 Task: Create List Multivariate Testing in Board DevOps Tools and Techniques to Workspace Call Center Services. Create List Usability Testing in Board Content Audit and Strategy Review to Workspace Call Center Services. Create List User Research in Board Sales Territory Management and Optimization to Workspace Call Center Services
Action: Mouse moved to (95, 372)
Screenshot: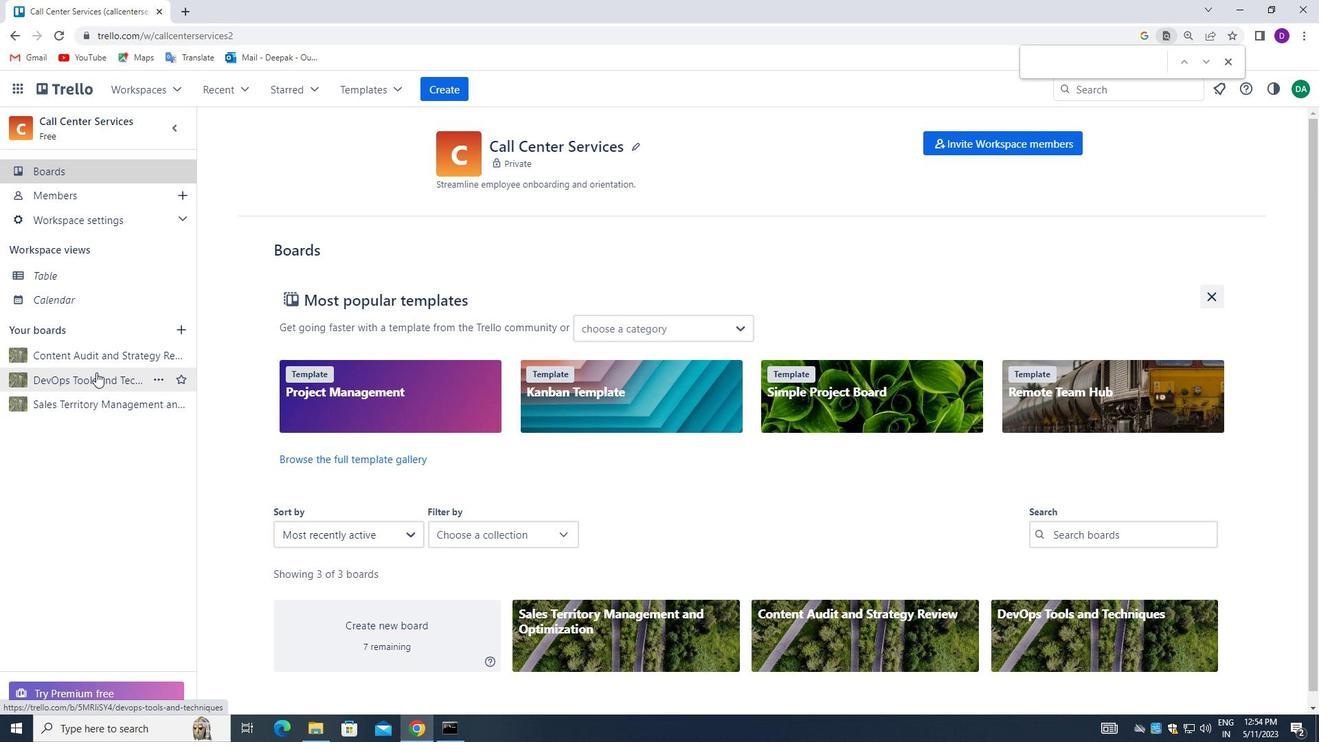 
Action: Mouse pressed left at (95, 372)
Screenshot: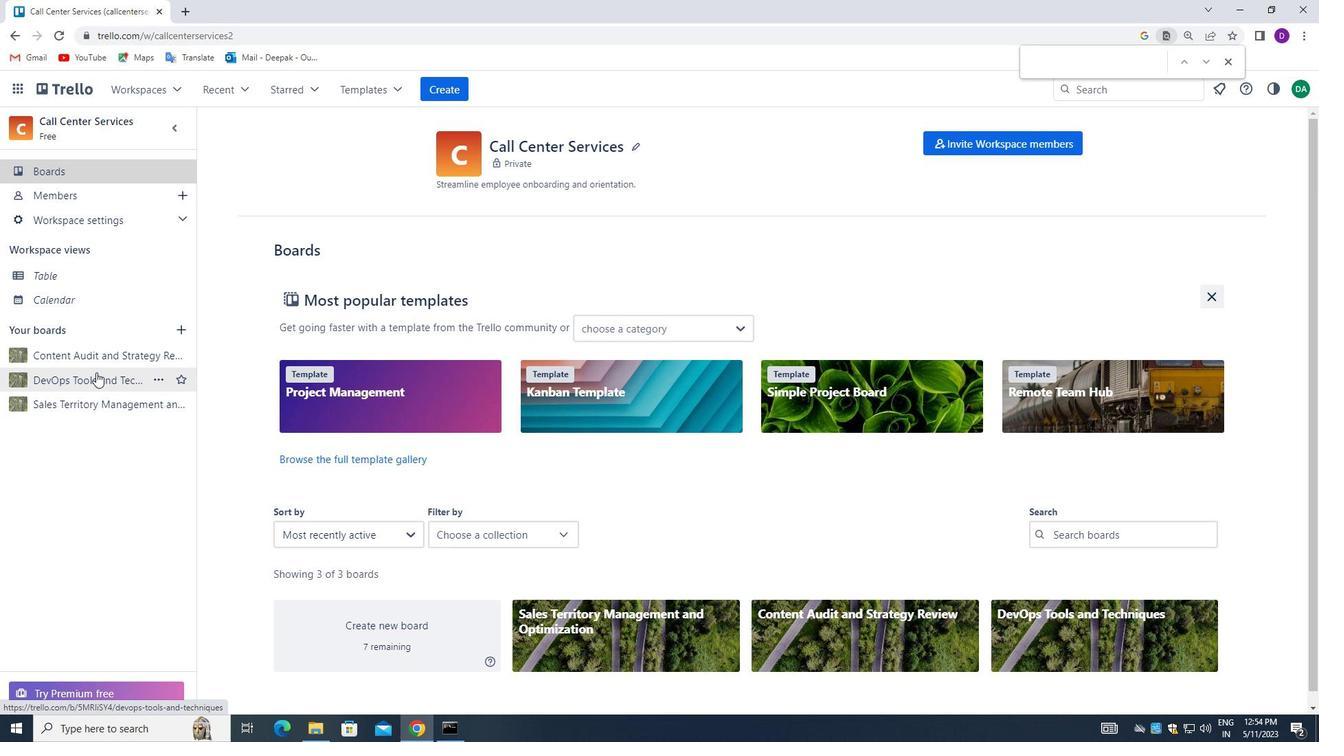 
Action: Mouse moved to (252, 172)
Screenshot: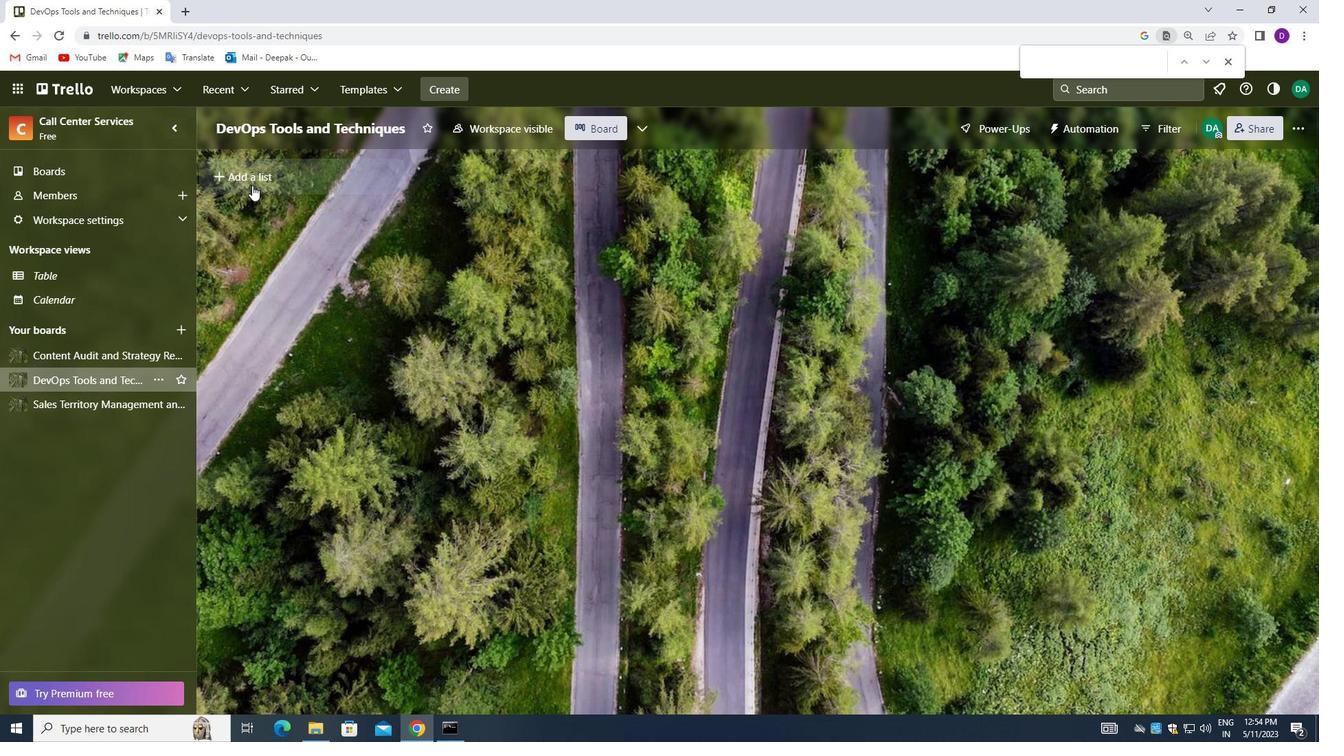 
Action: Mouse pressed left at (252, 172)
Screenshot: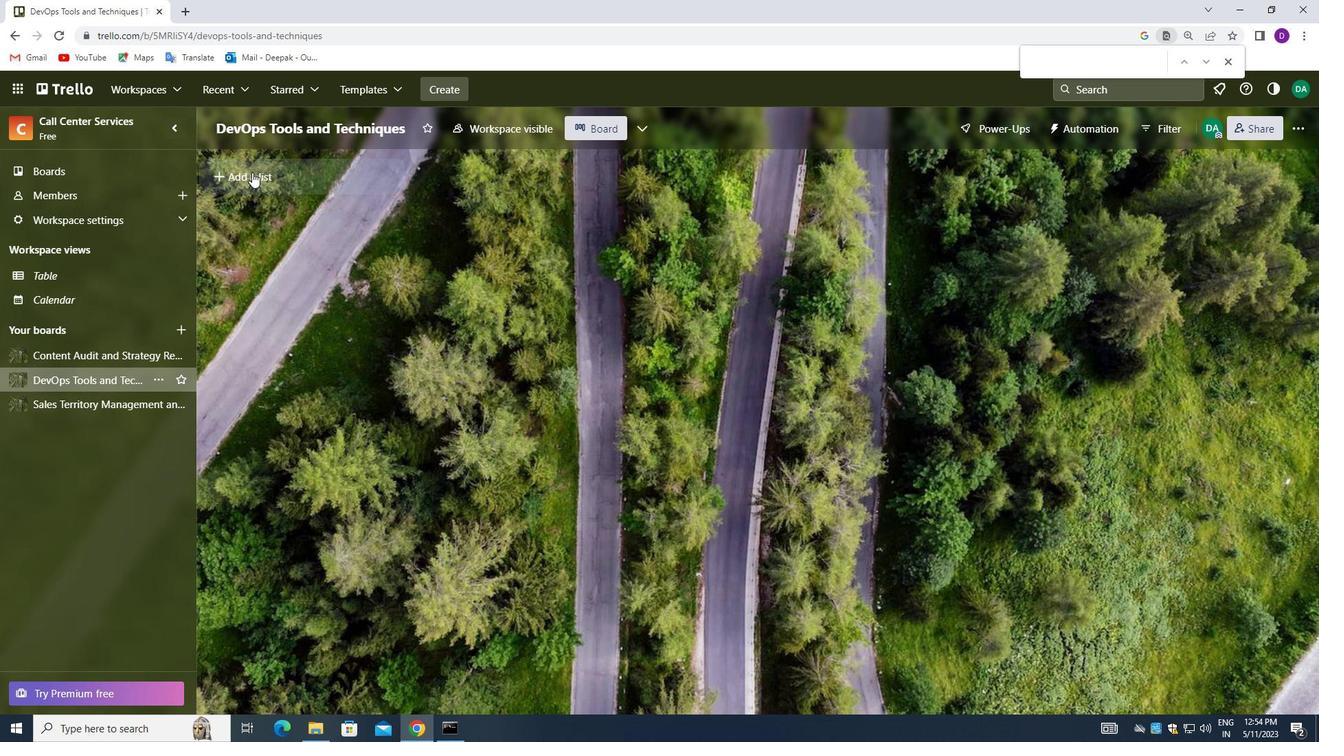 
Action: Mouse moved to (250, 175)
Screenshot: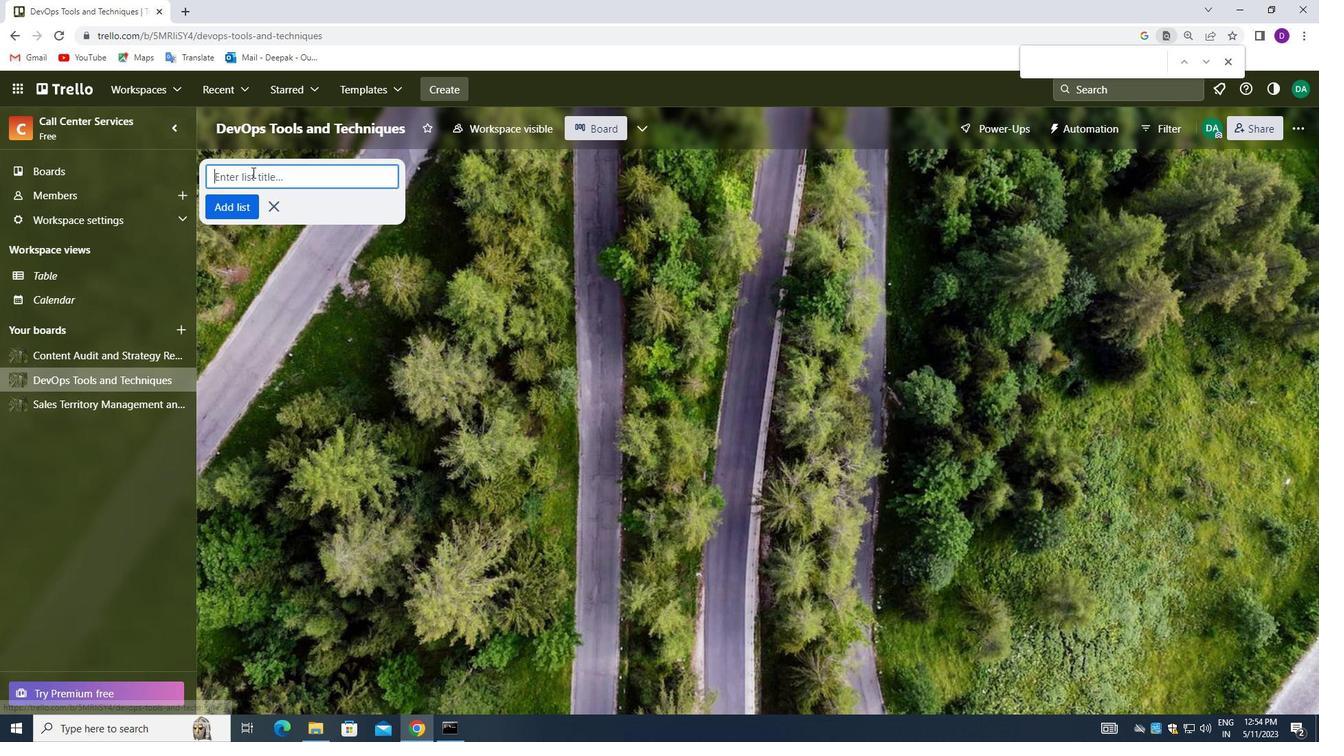 
Action: Mouse pressed left at (250, 175)
Screenshot: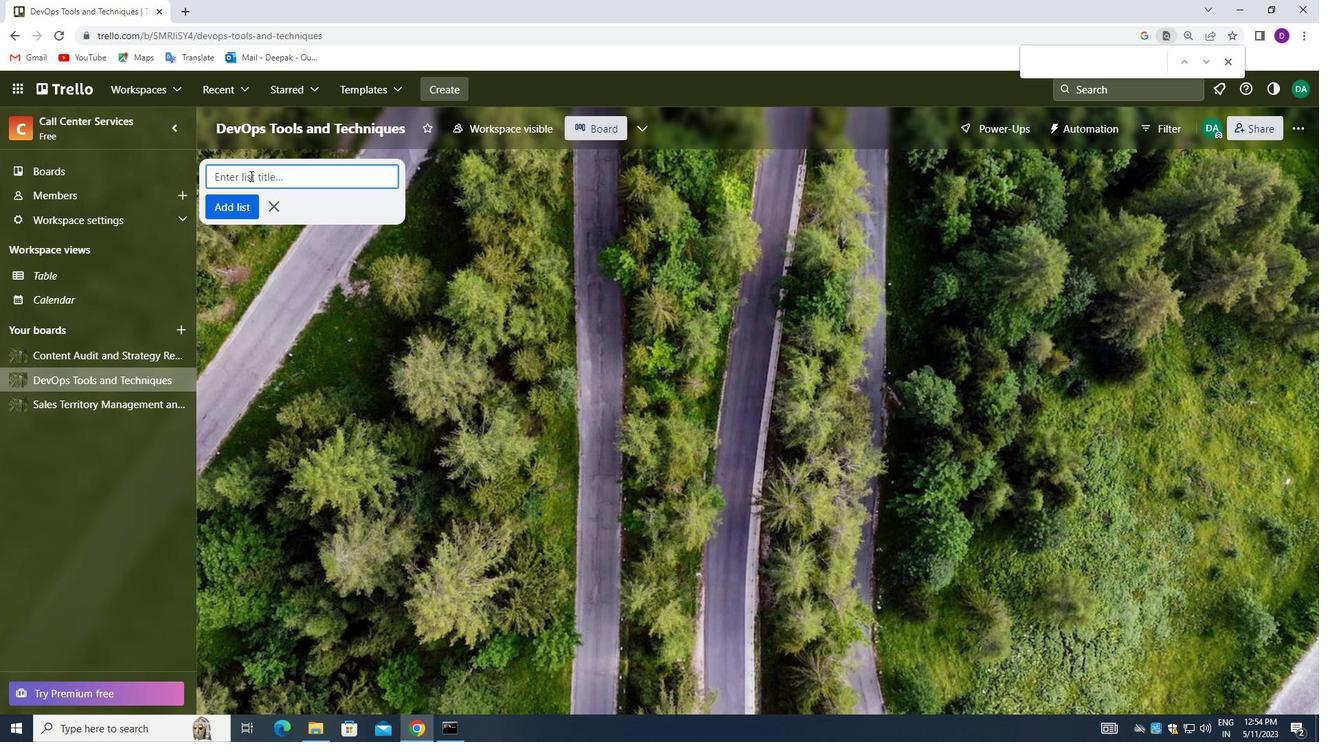 
Action: Mouse moved to (299, 340)
Screenshot: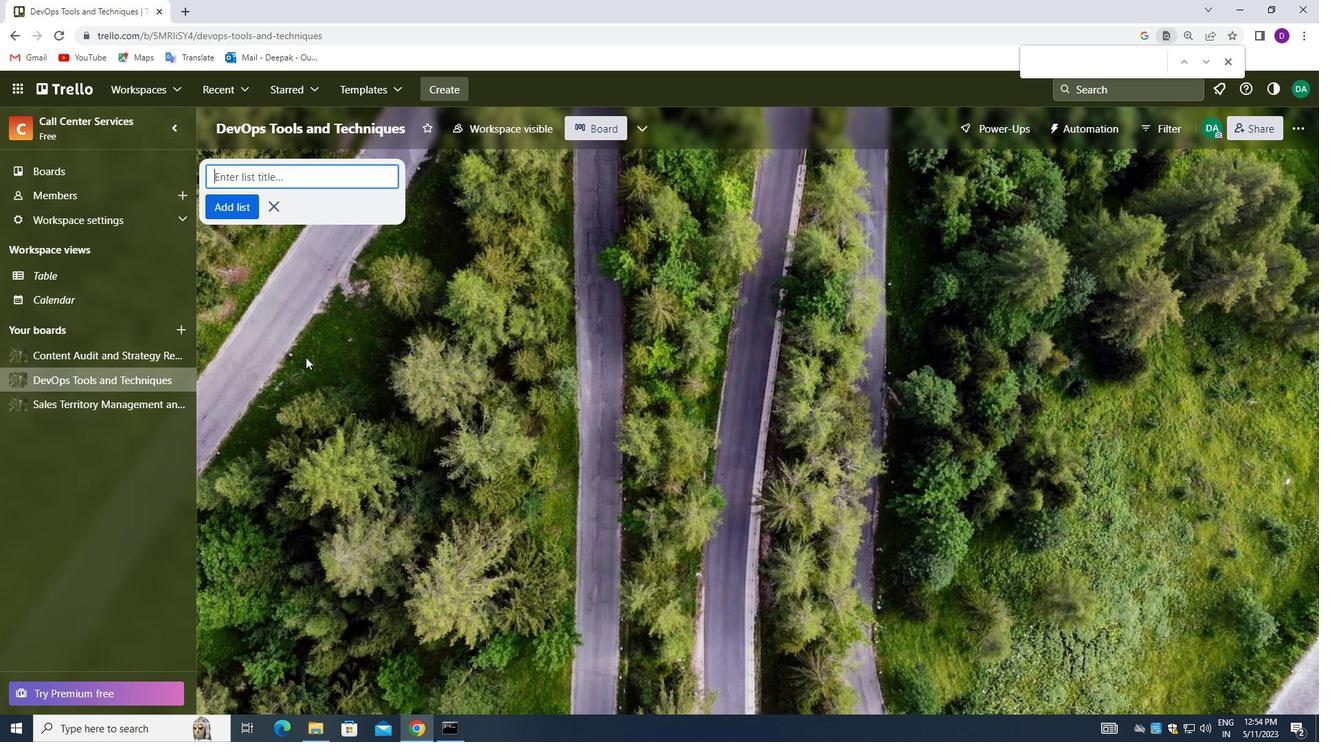 
Action: Key pressed <Key.shift>MULTIVARIATE<Key.space><Key.shift_r>TESTING
Screenshot: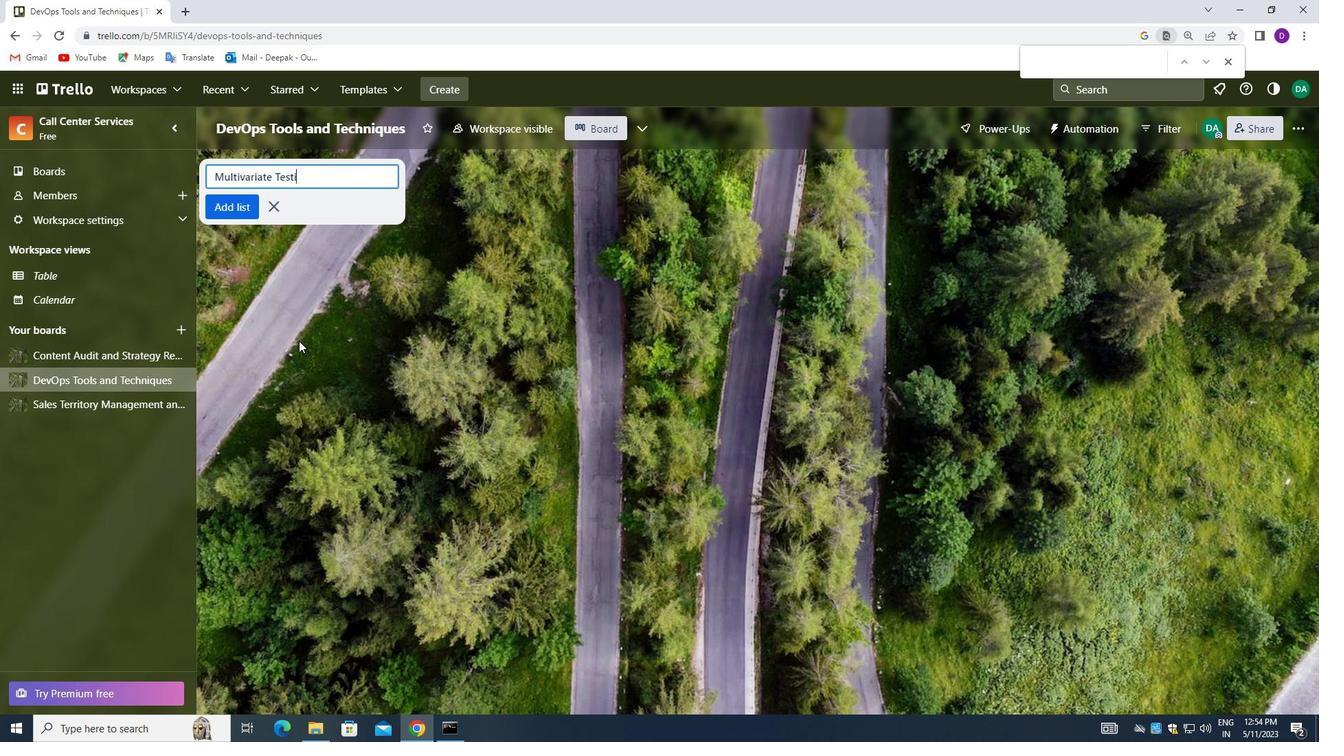 
Action: Mouse moved to (227, 206)
Screenshot: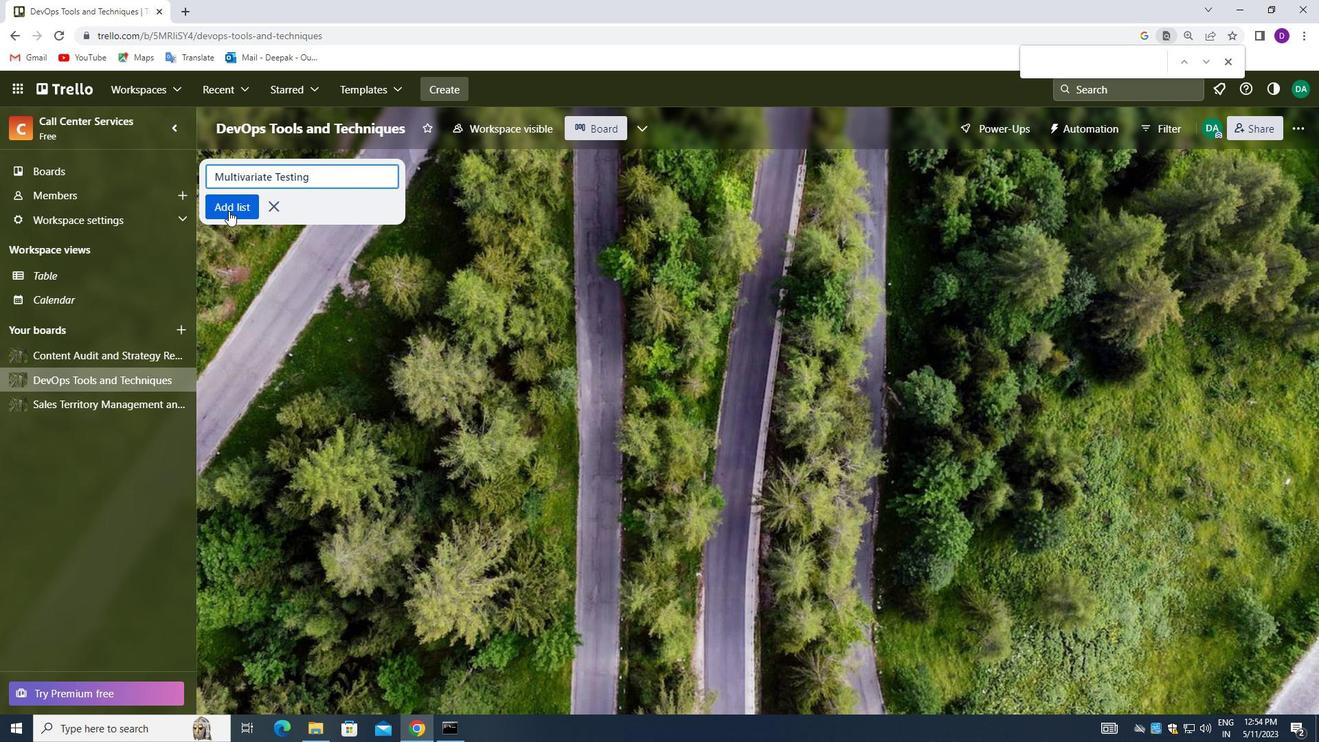 
Action: Mouse pressed left at (227, 206)
Screenshot: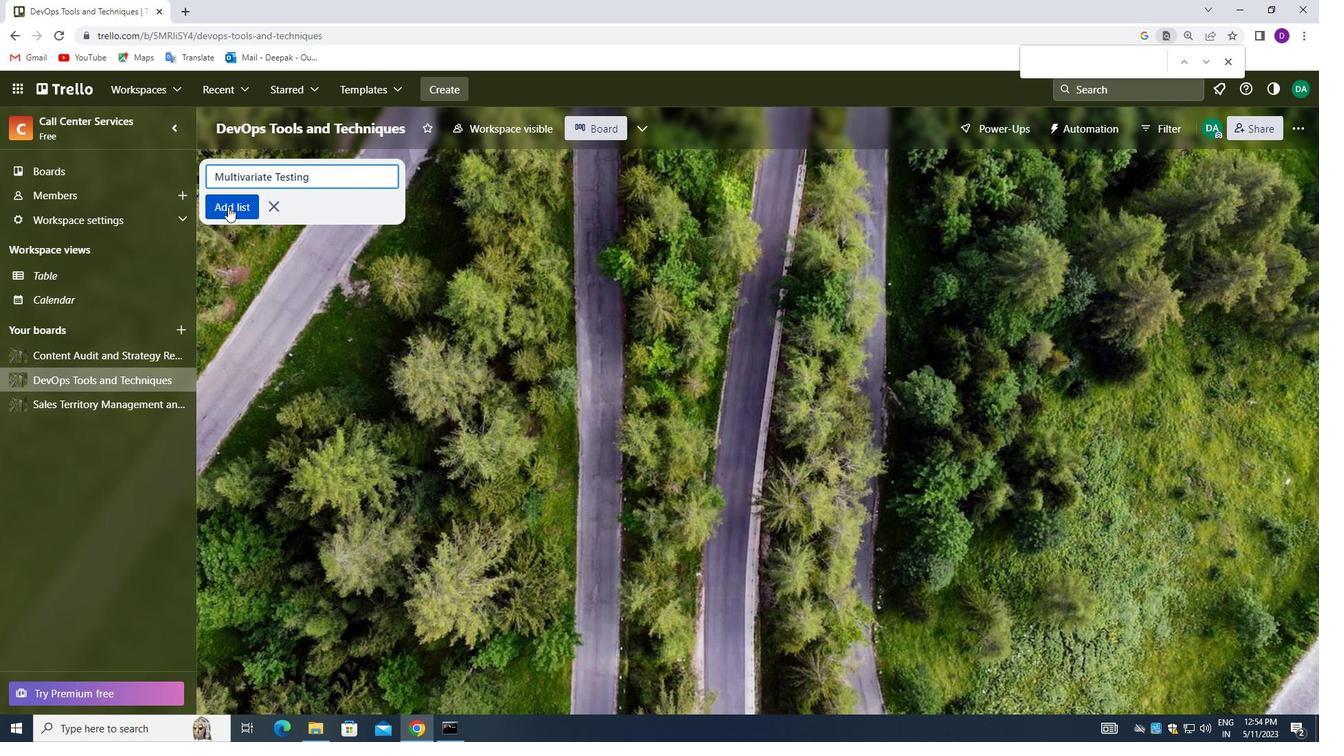 
Action: Mouse moved to (87, 356)
Screenshot: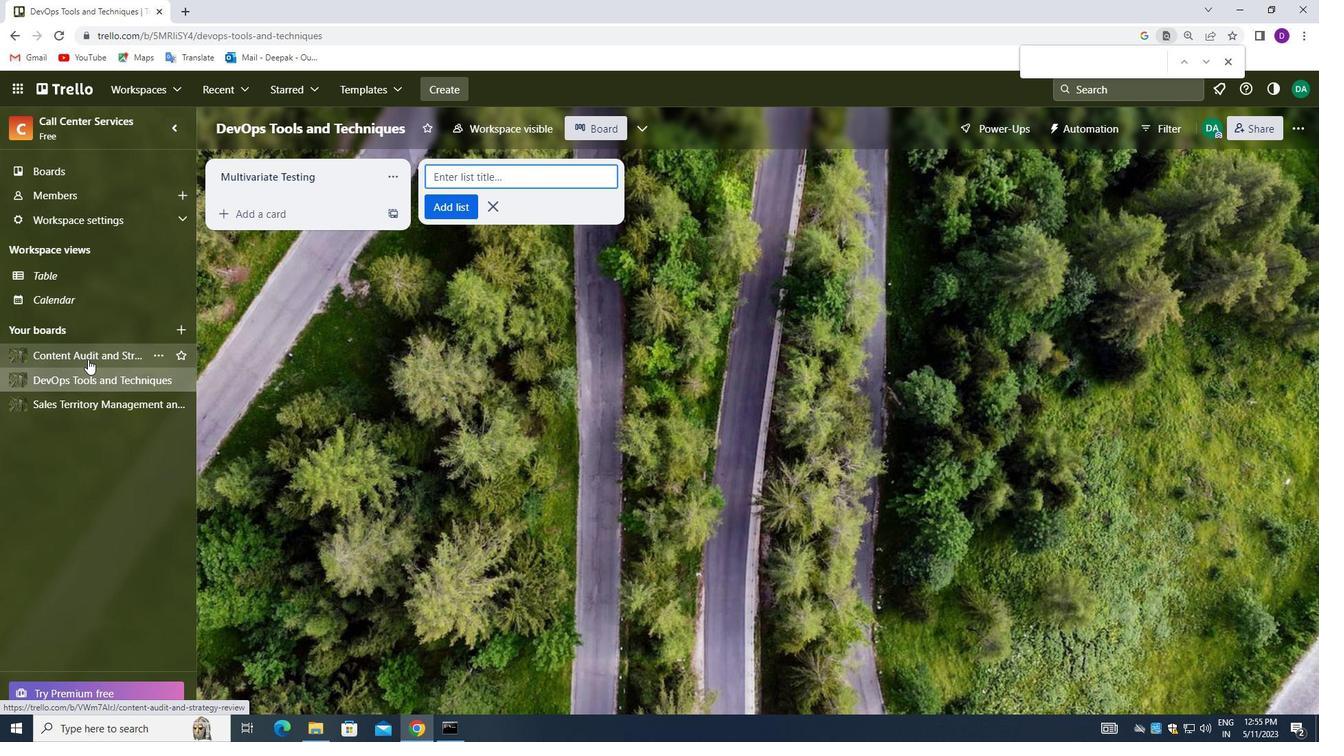 
Action: Mouse pressed left at (87, 356)
Screenshot: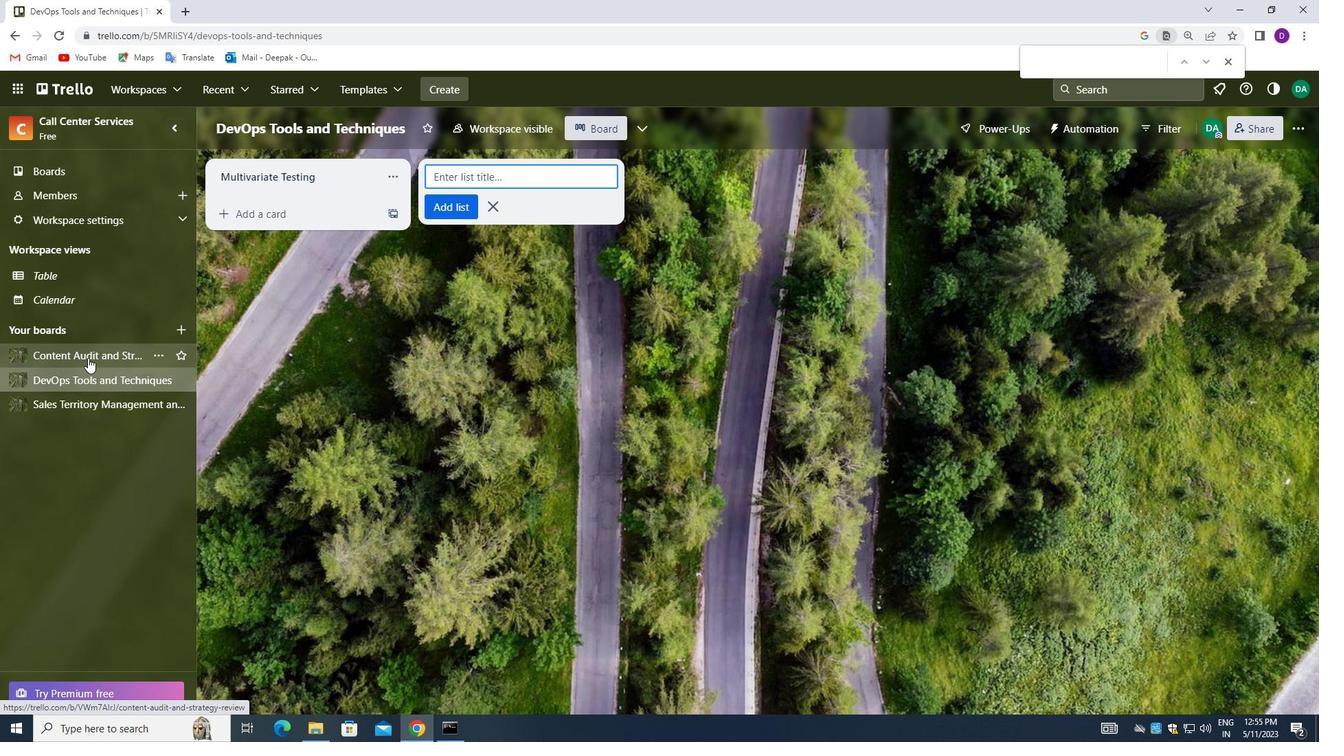 
Action: Mouse moved to (268, 175)
Screenshot: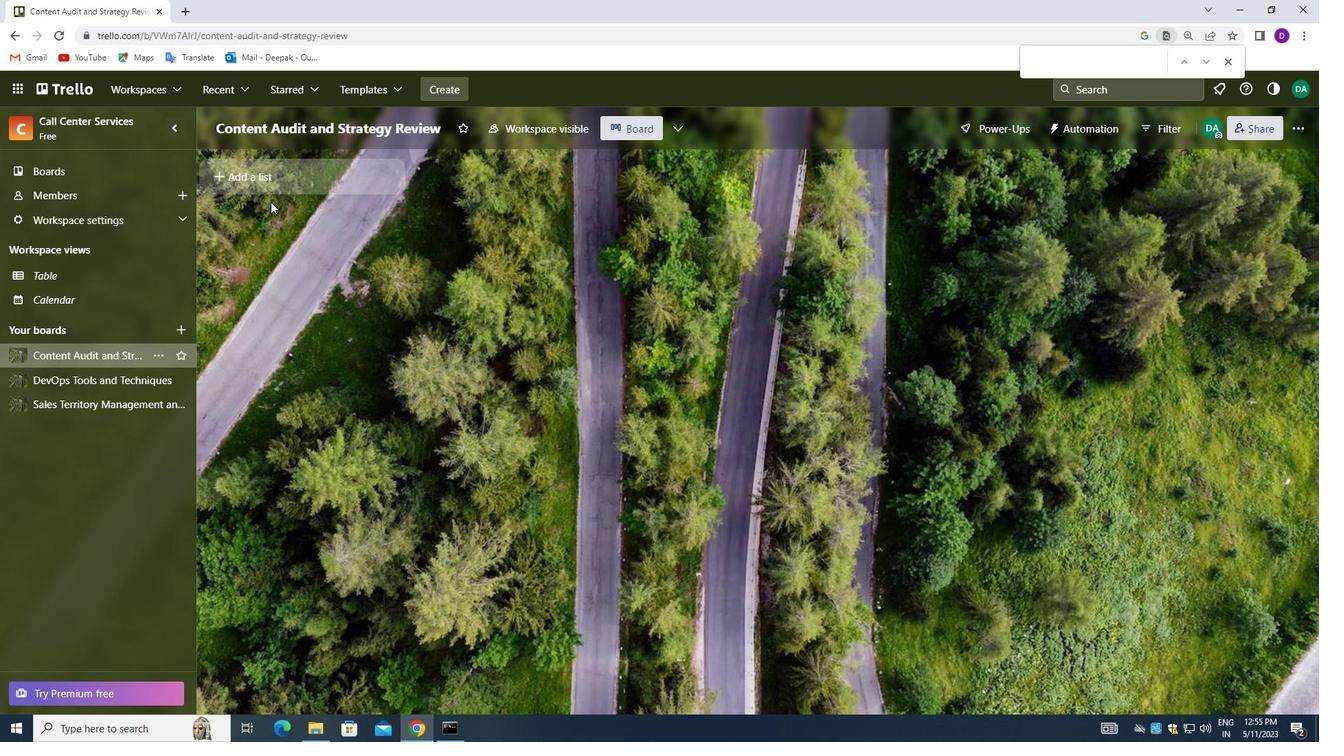 
Action: Mouse pressed left at (268, 175)
Screenshot: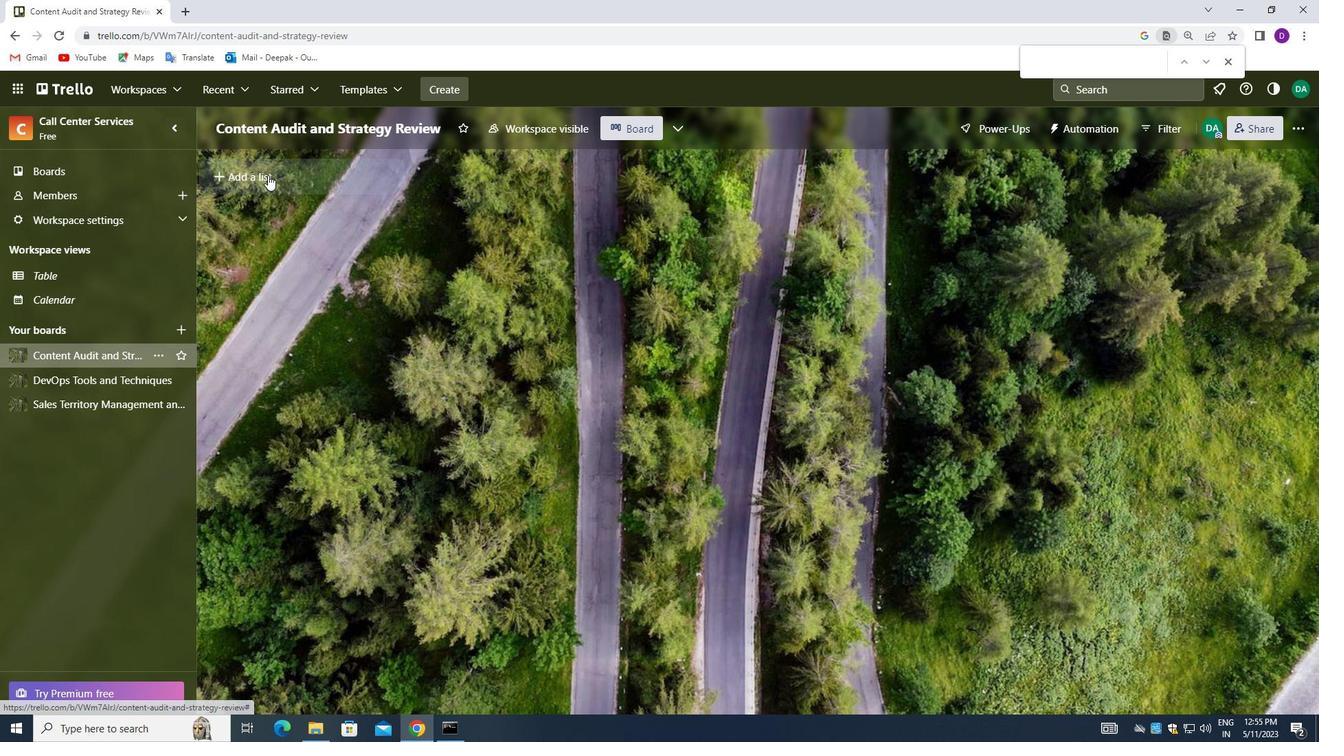 
Action: Mouse moved to (267, 175)
Screenshot: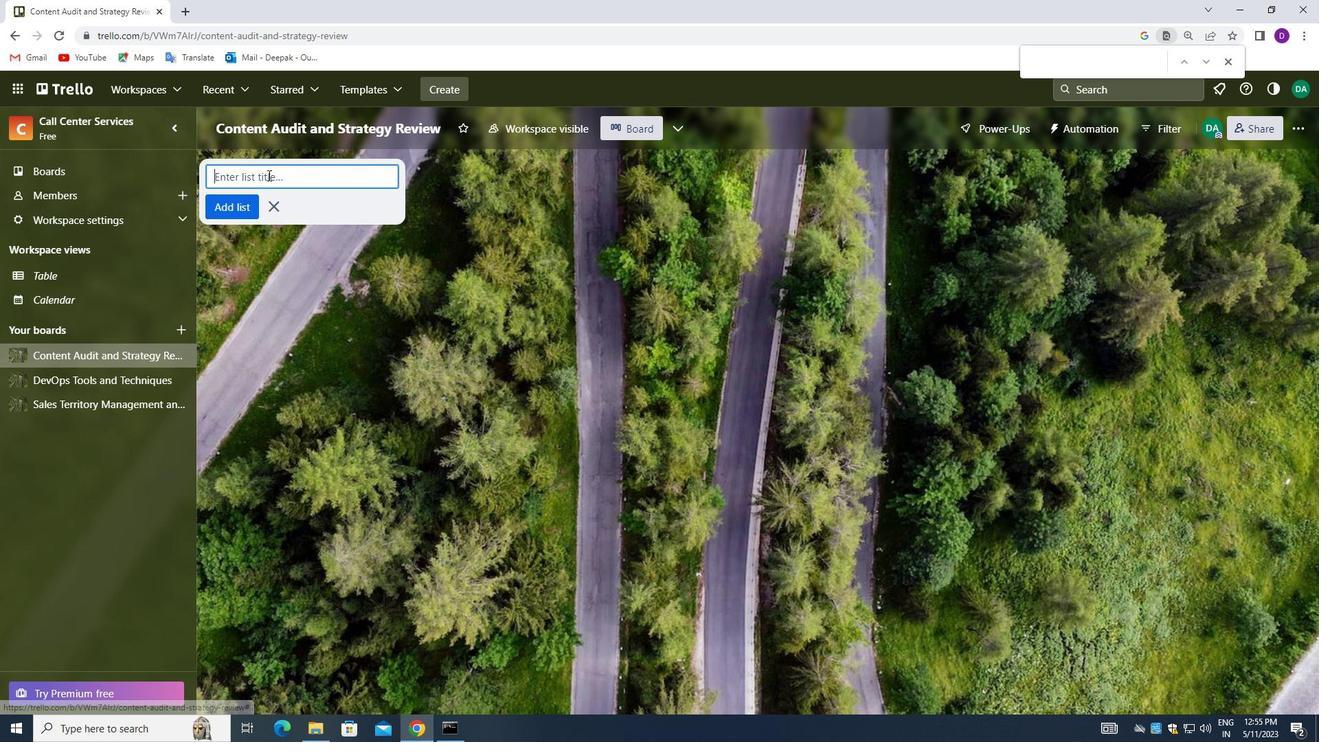 
Action: Mouse pressed left at (267, 175)
Screenshot: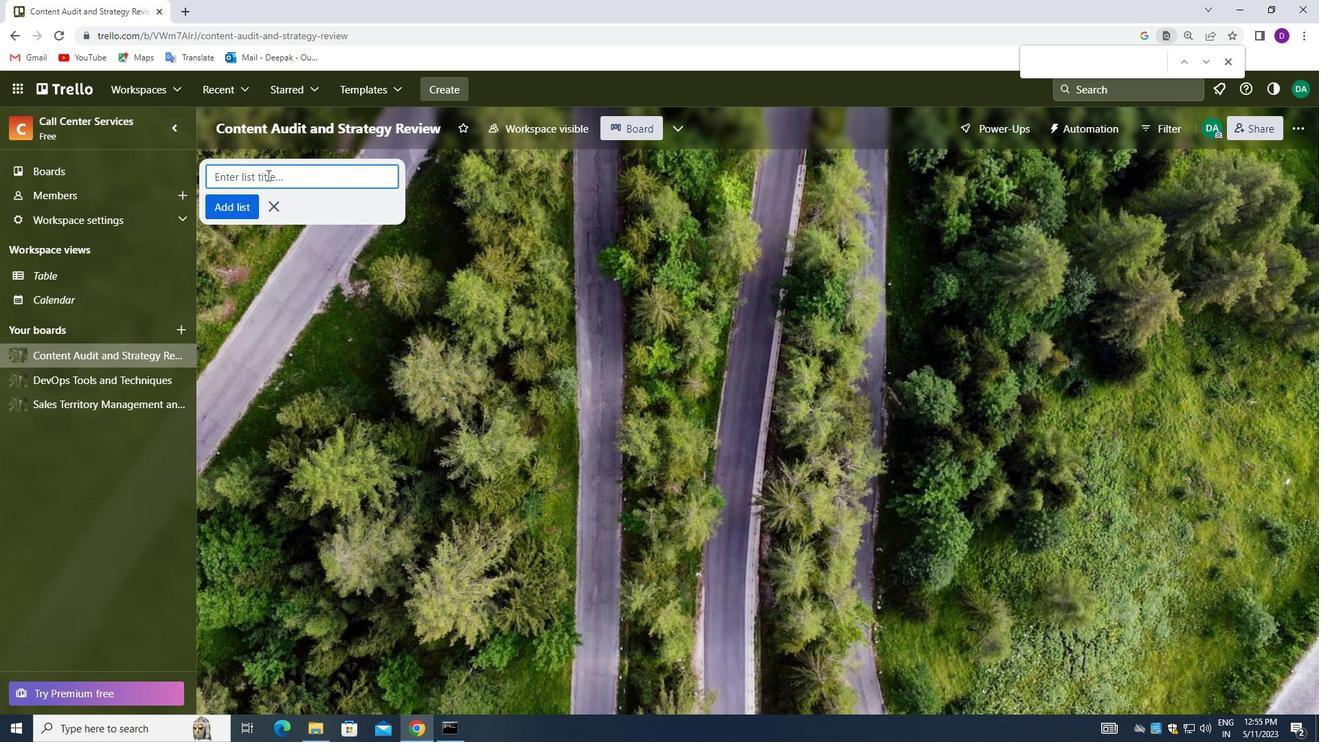 
Action: Key pressed <Key.shift>USABILITY<Key.space><Key.shift_r>TESTING
Screenshot: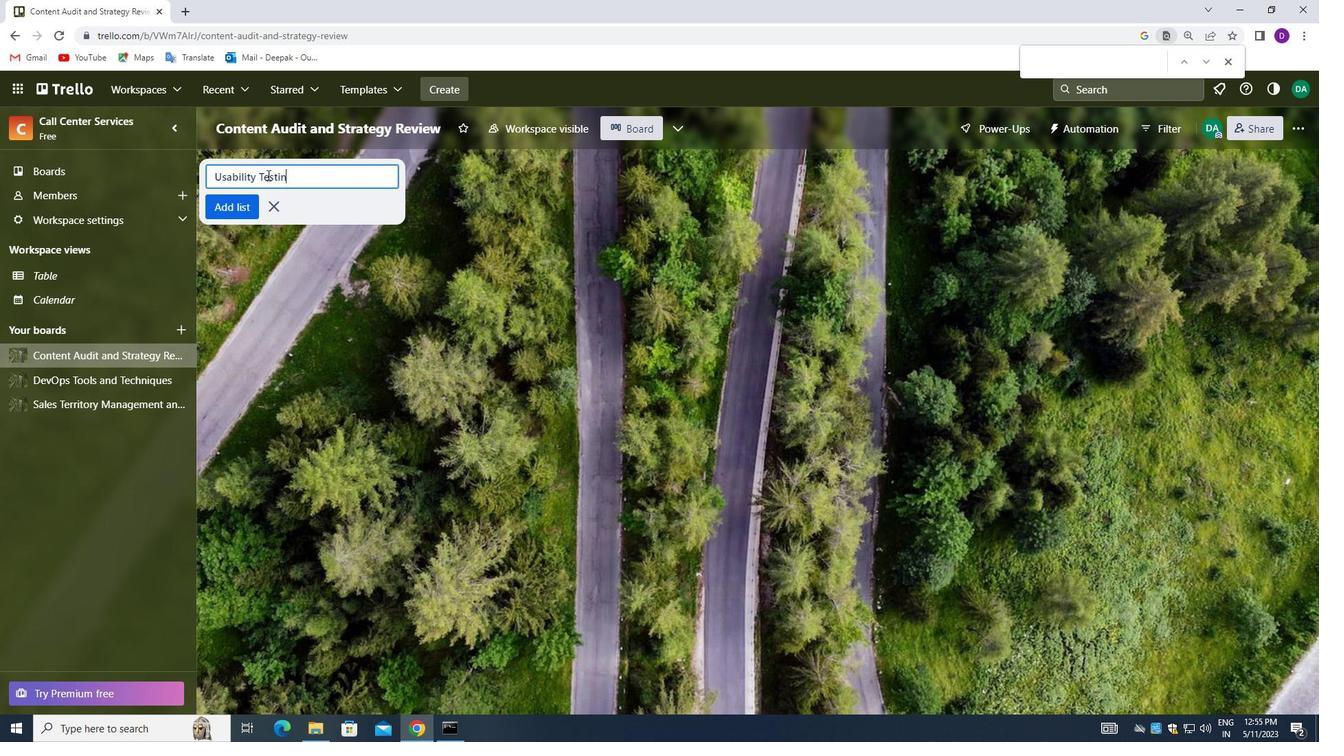 
Action: Mouse moved to (235, 207)
Screenshot: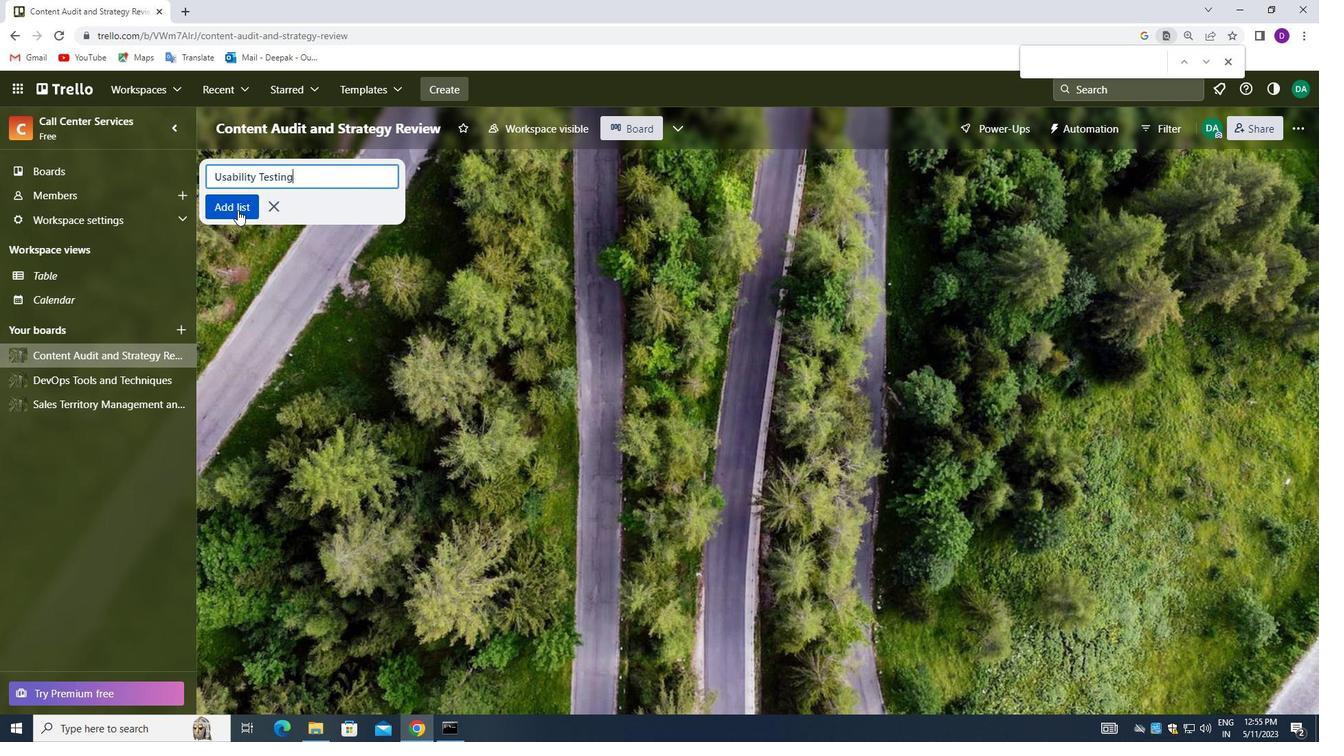 
Action: Mouse pressed left at (235, 207)
Screenshot: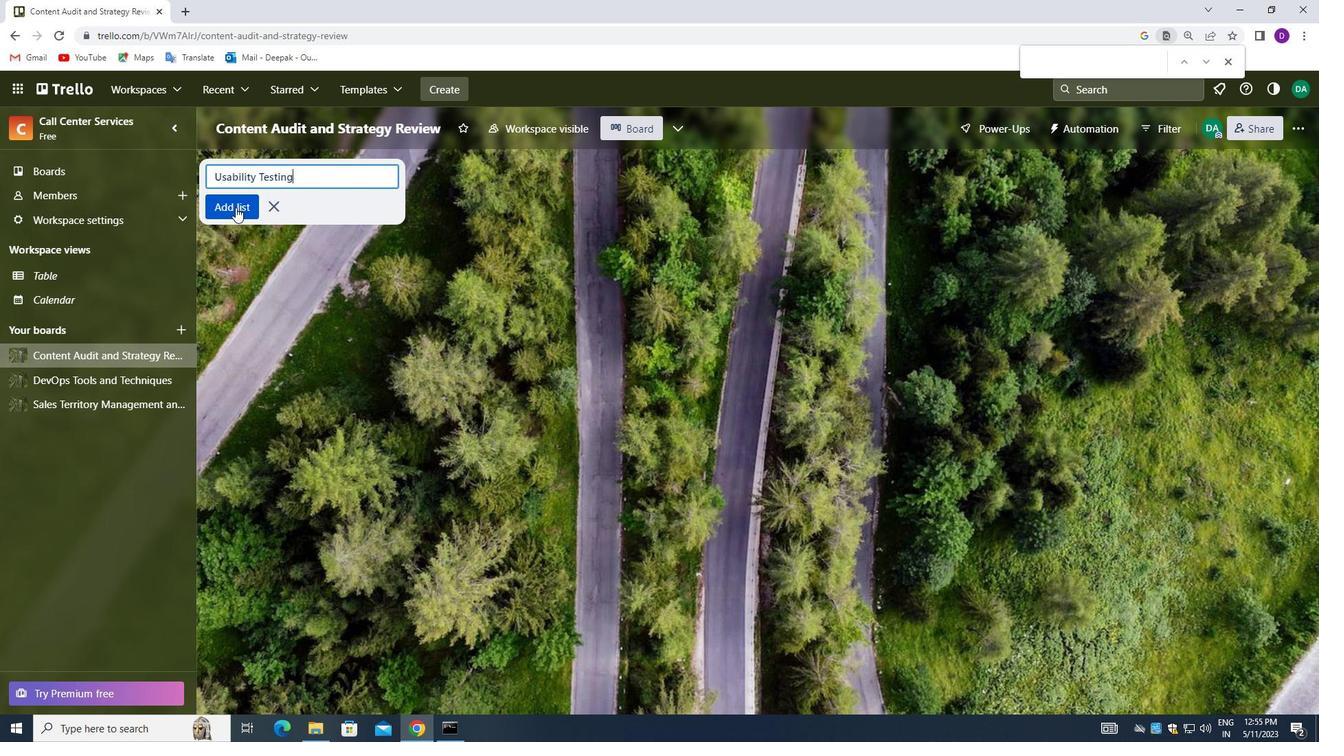 
Action: Mouse moved to (74, 408)
Screenshot: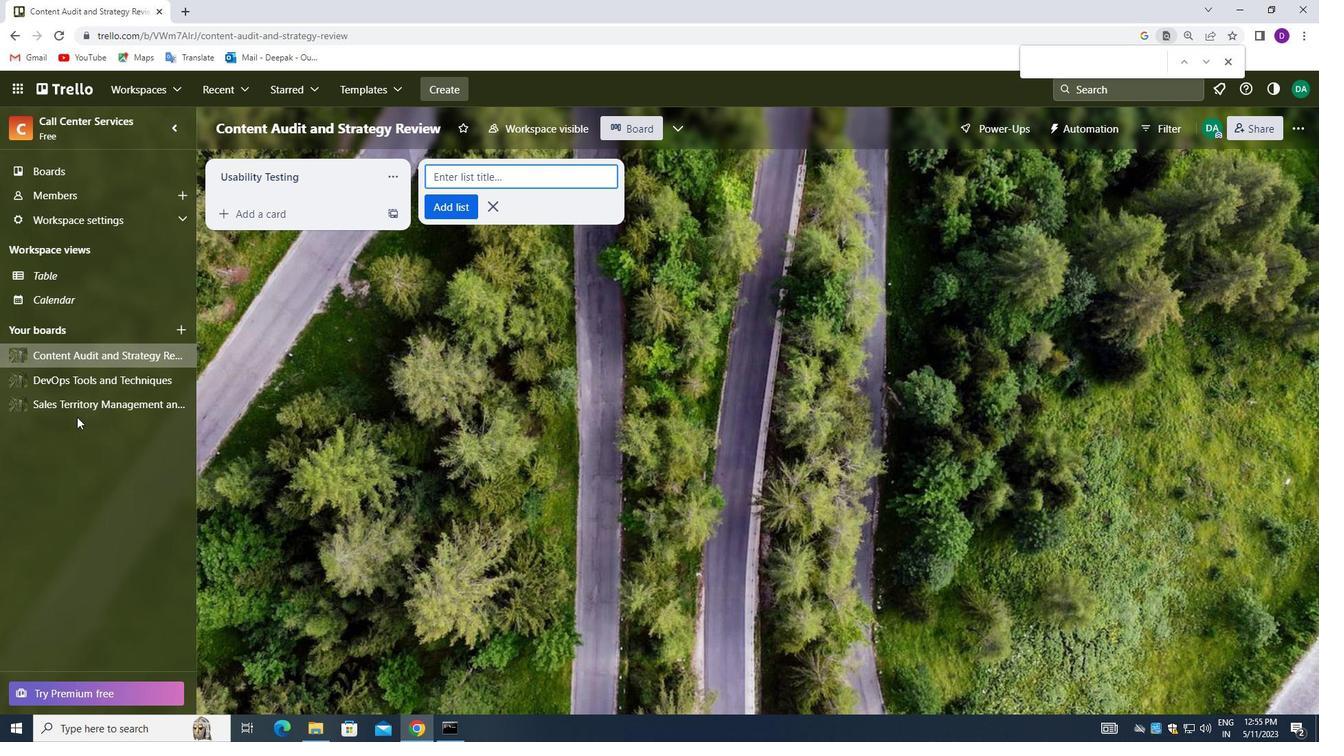 
Action: Mouse pressed left at (74, 408)
Screenshot: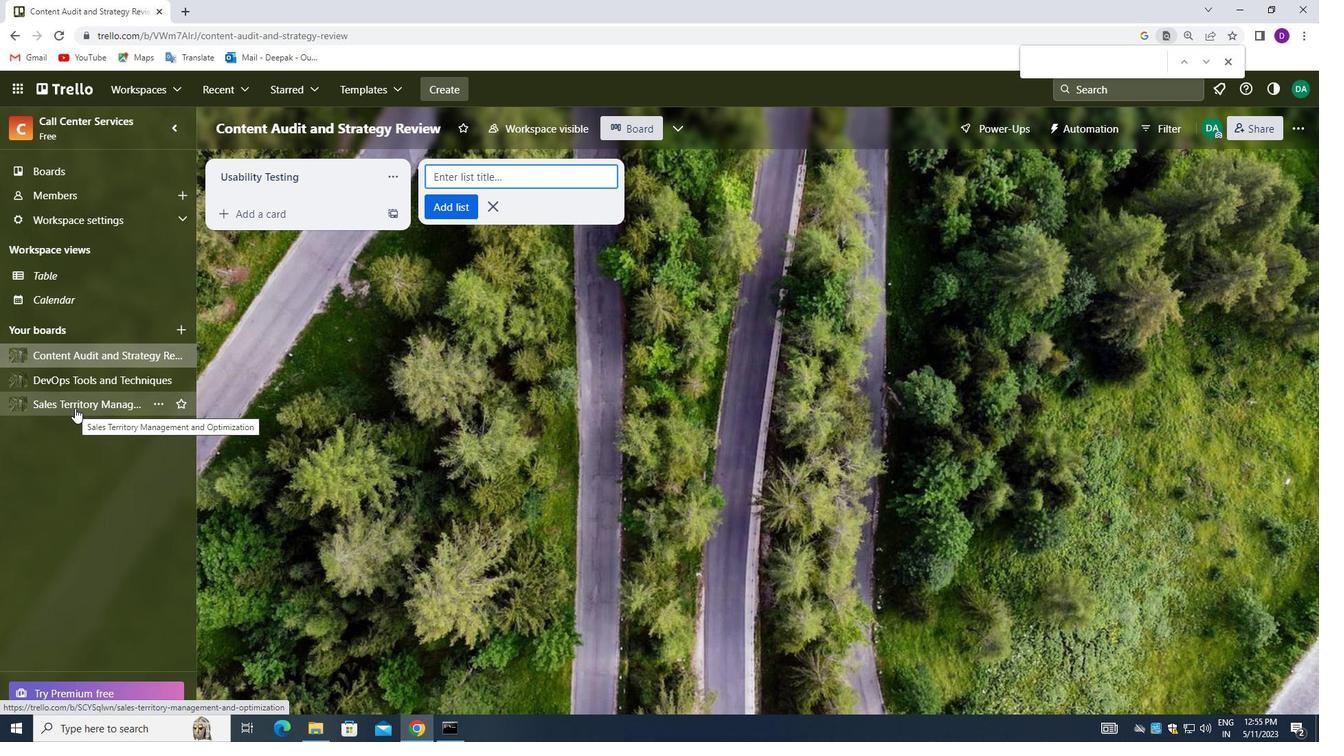 
Action: Mouse moved to (268, 172)
Screenshot: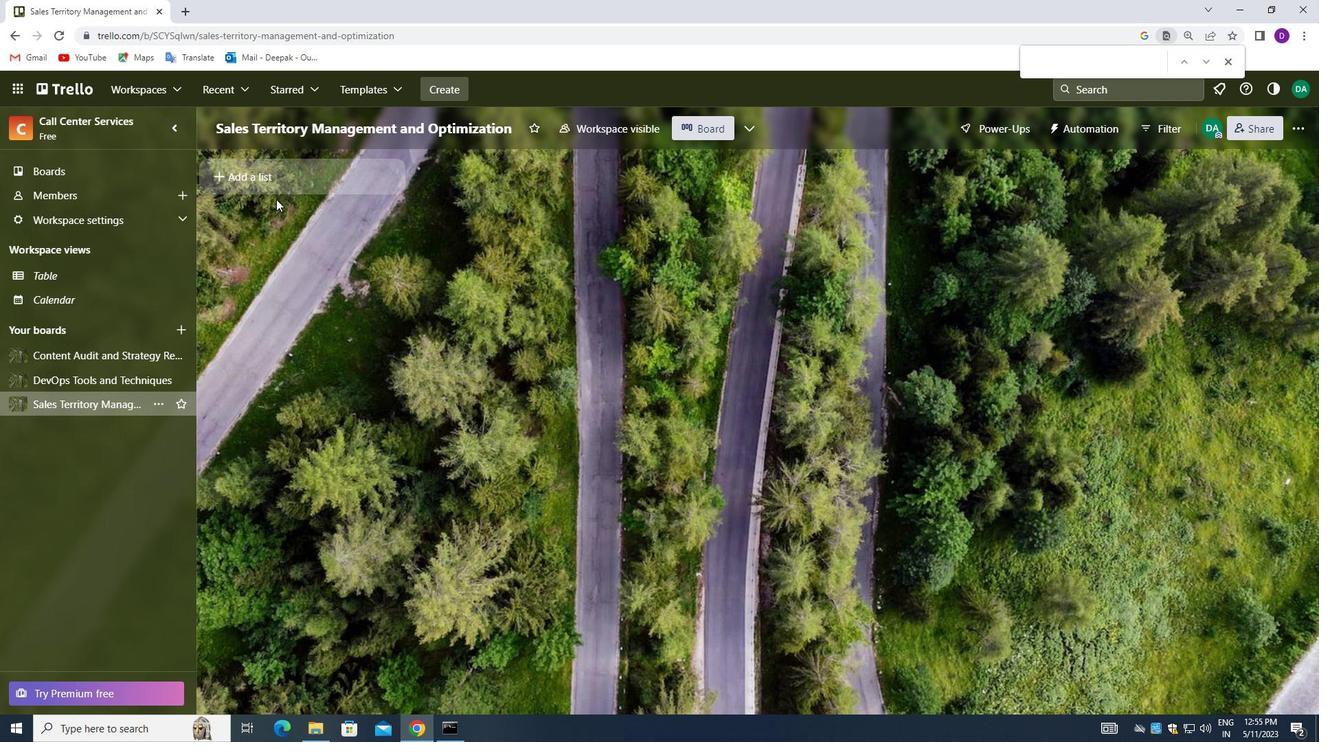 
Action: Mouse pressed left at (268, 172)
Screenshot: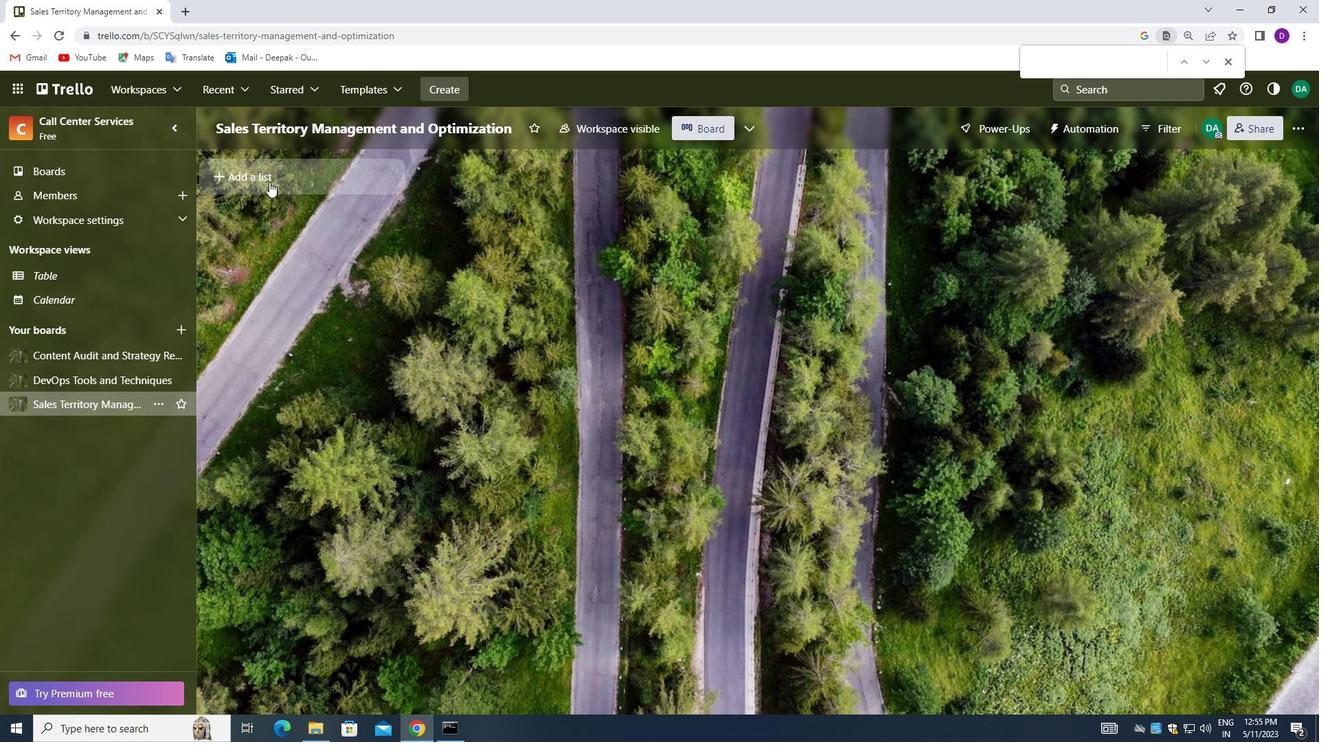 
Action: Mouse moved to (270, 178)
Screenshot: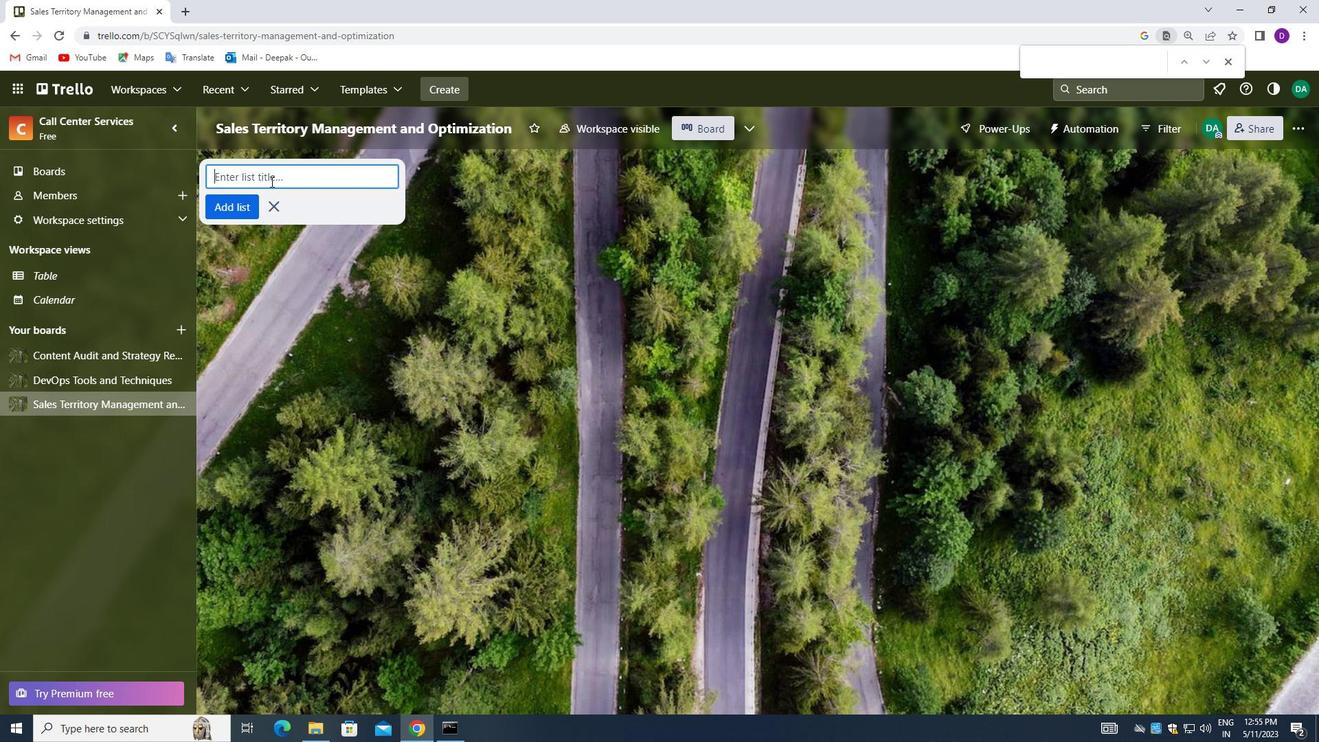 
Action: Mouse pressed left at (270, 178)
Screenshot: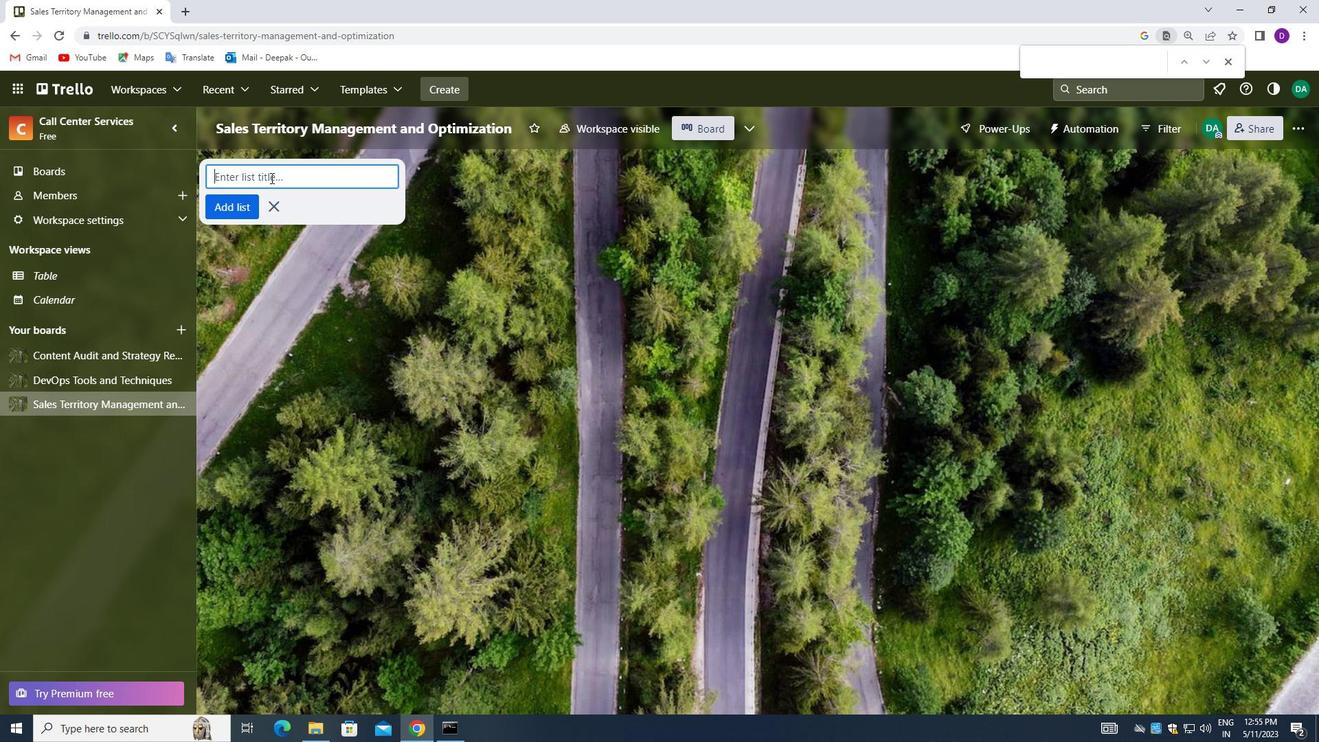 
Action: Mouse moved to (273, 292)
Screenshot: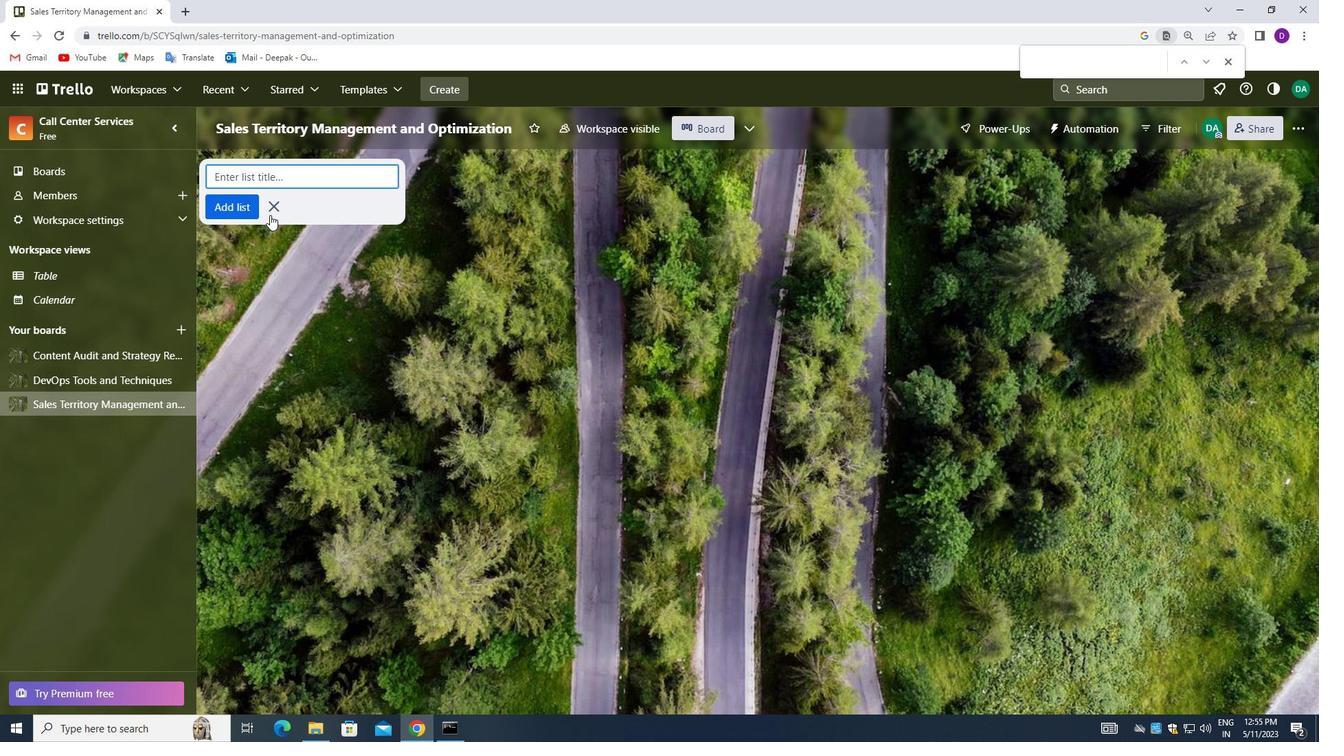
Action: Key pressed <Key.shift>USER<Key.space><Key.shift_r>RESEARCH
Screenshot: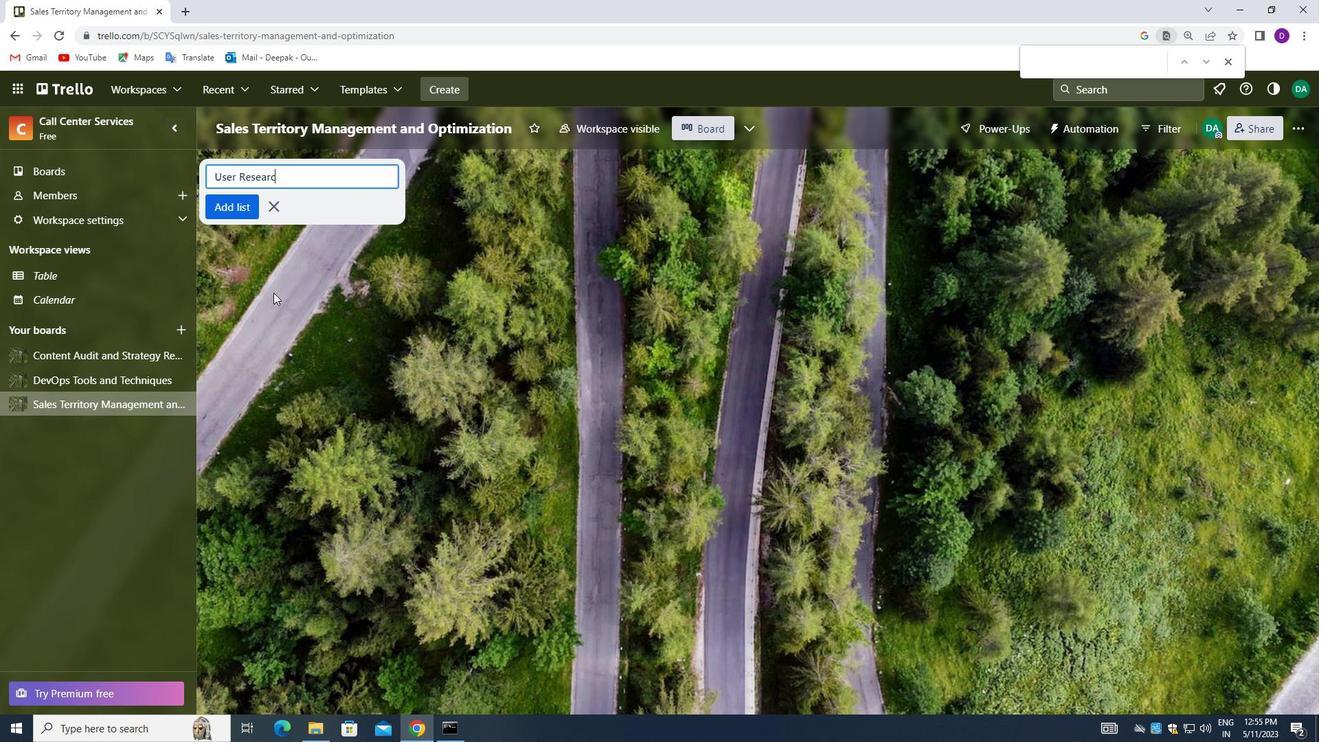 
Action: Mouse moved to (225, 208)
Screenshot: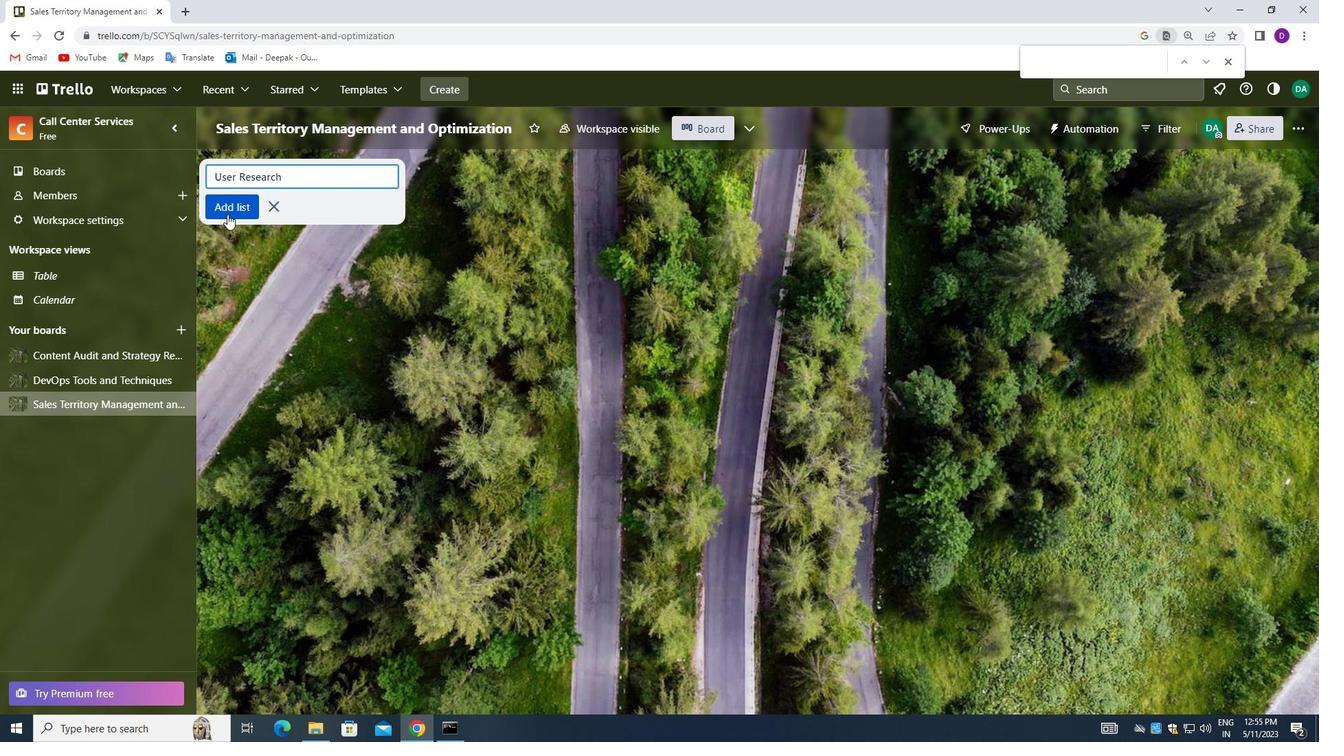 
Action: Mouse pressed left at (225, 208)
Screenshot: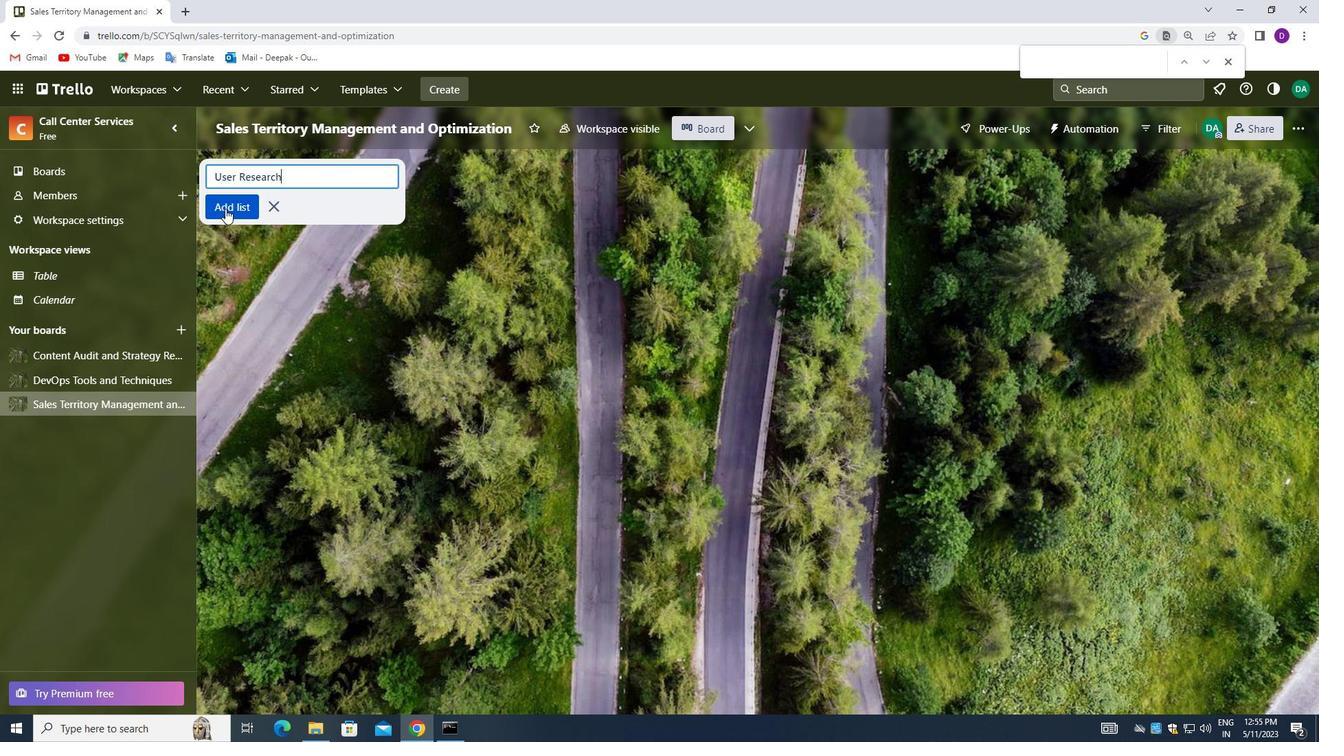 
Action: Mouse moved to (401, 332)
Screenshot: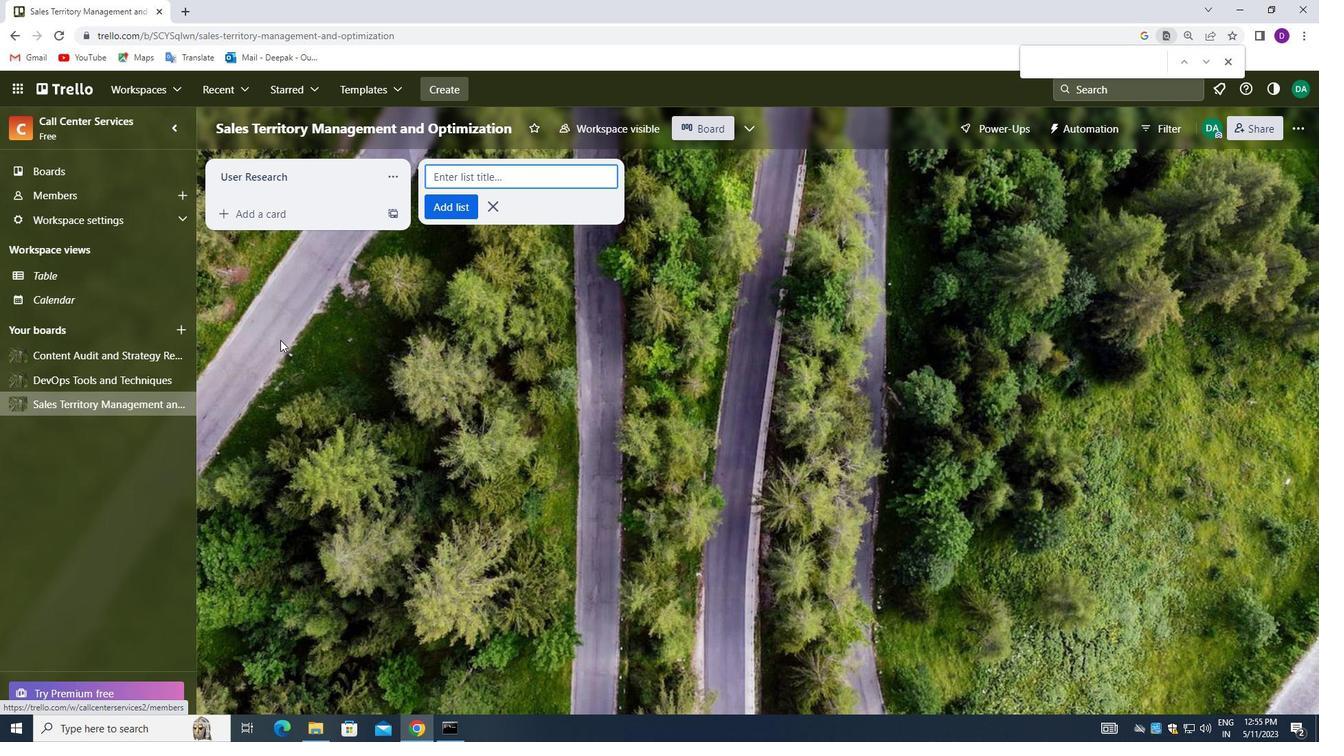 
